 Task: Send an email with the signature Dominique Adams with the subject 'Budget report' and the message 'I am writing to inform you that there will be a delay in the shipment.' from softage.1@softage.net to softage.3@softage.net and softage.4@softage.net with CC to softage.5@softage.net
Action: Mouse moved to (712, 329)
Screenshot: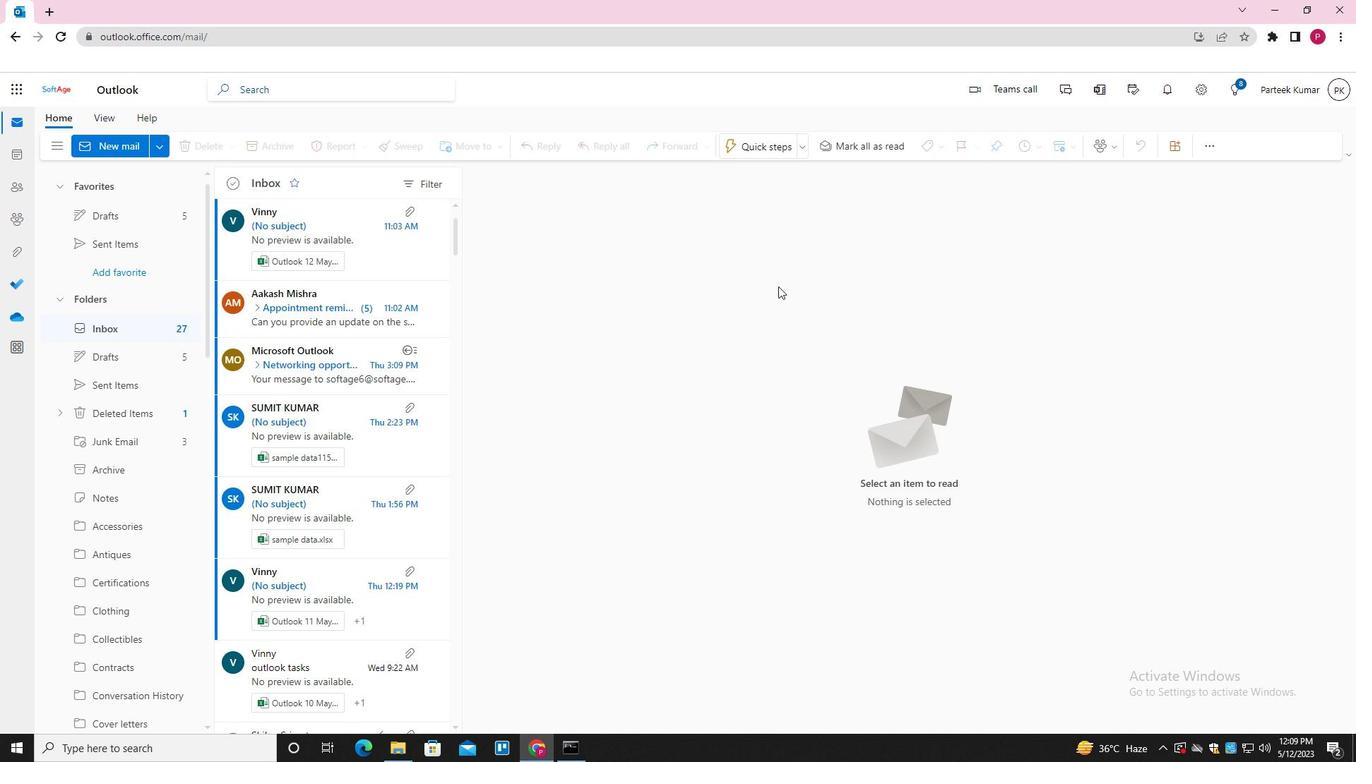 
Action: Key pressed n
Screenshot: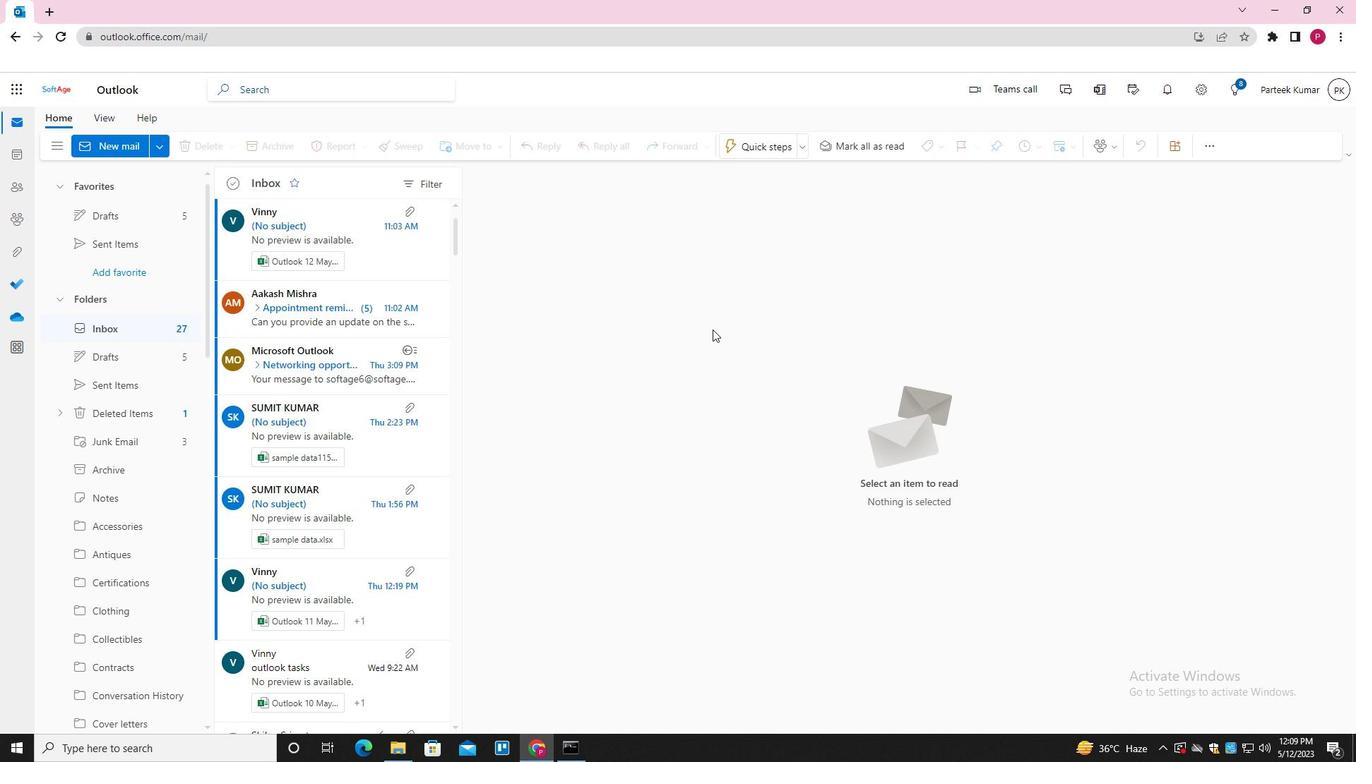 
Action: Mouse moved to (945, 146)
Screenshot: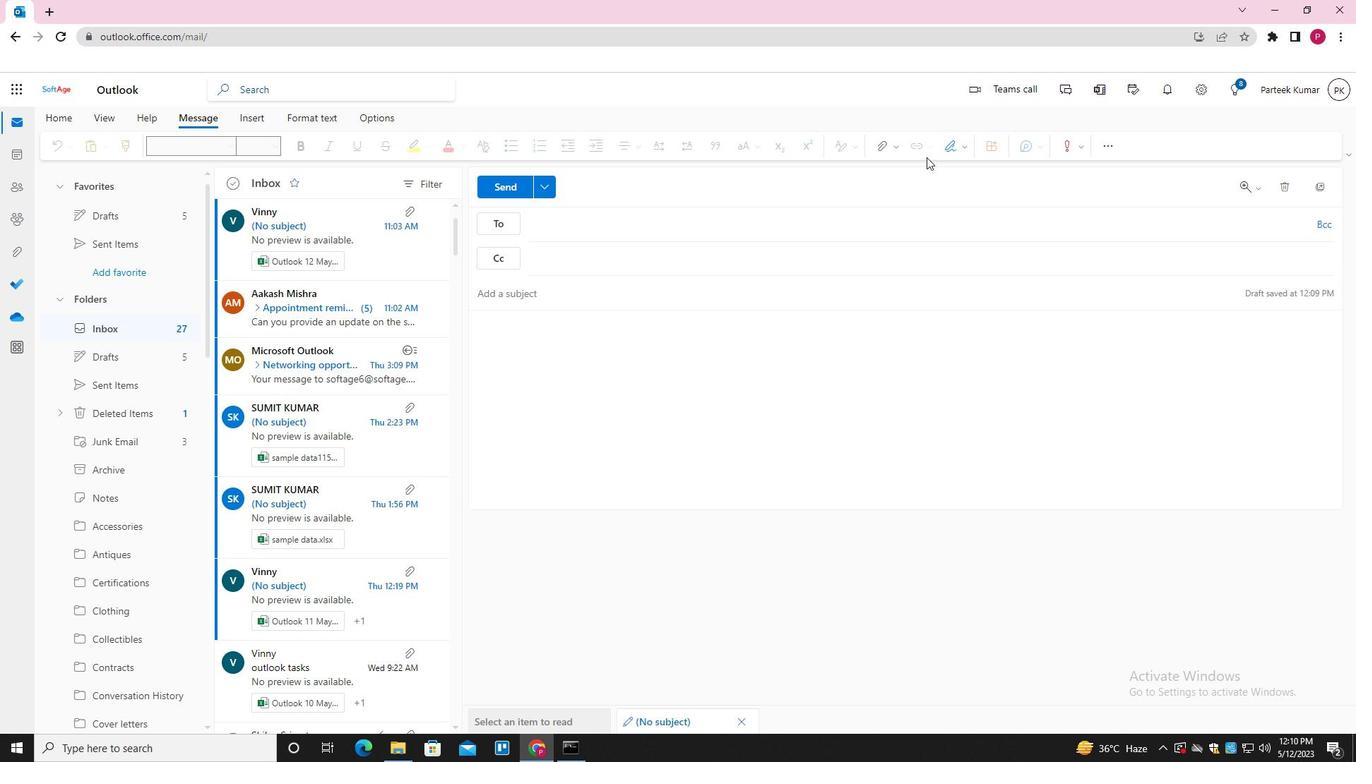
Action: Mouse pressed left at (945, 146)
Screenshot: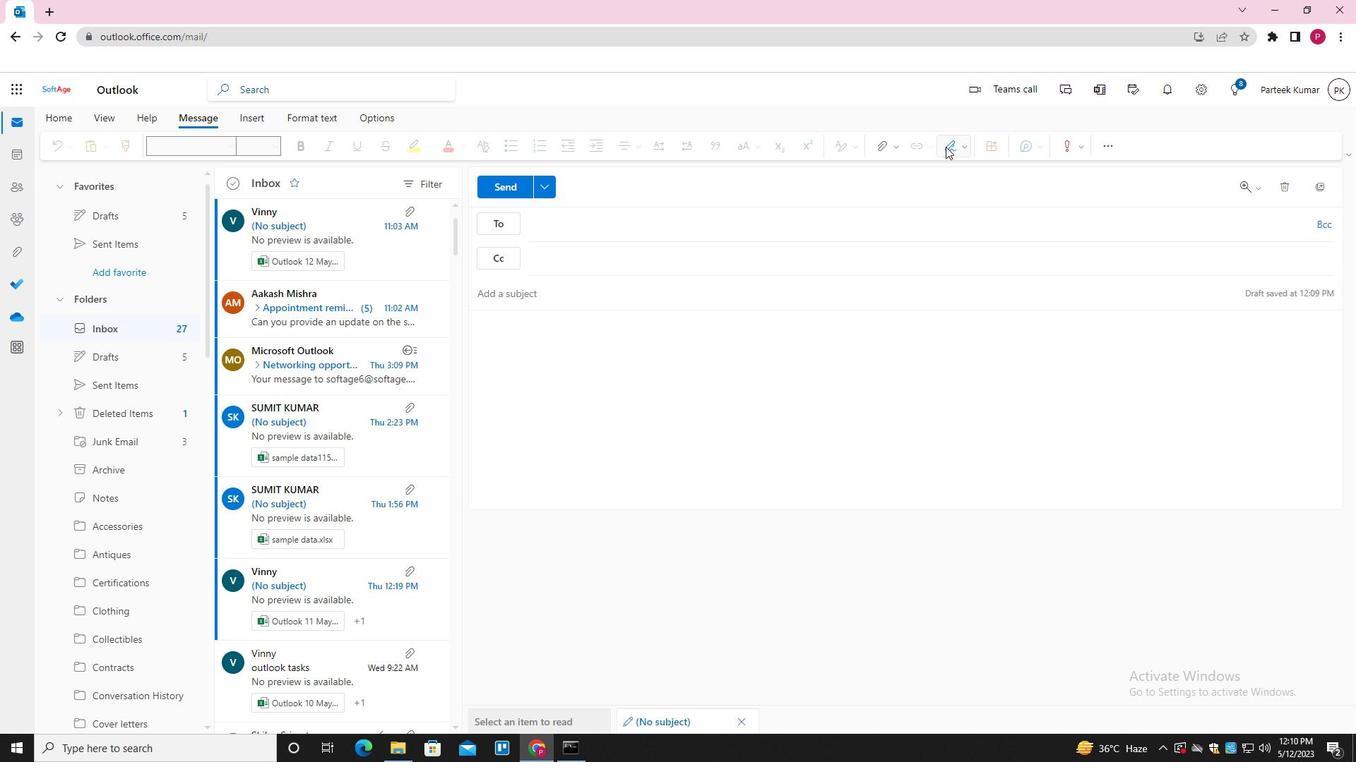 
Action: Mouse moved to (912, 205)
Screenshot: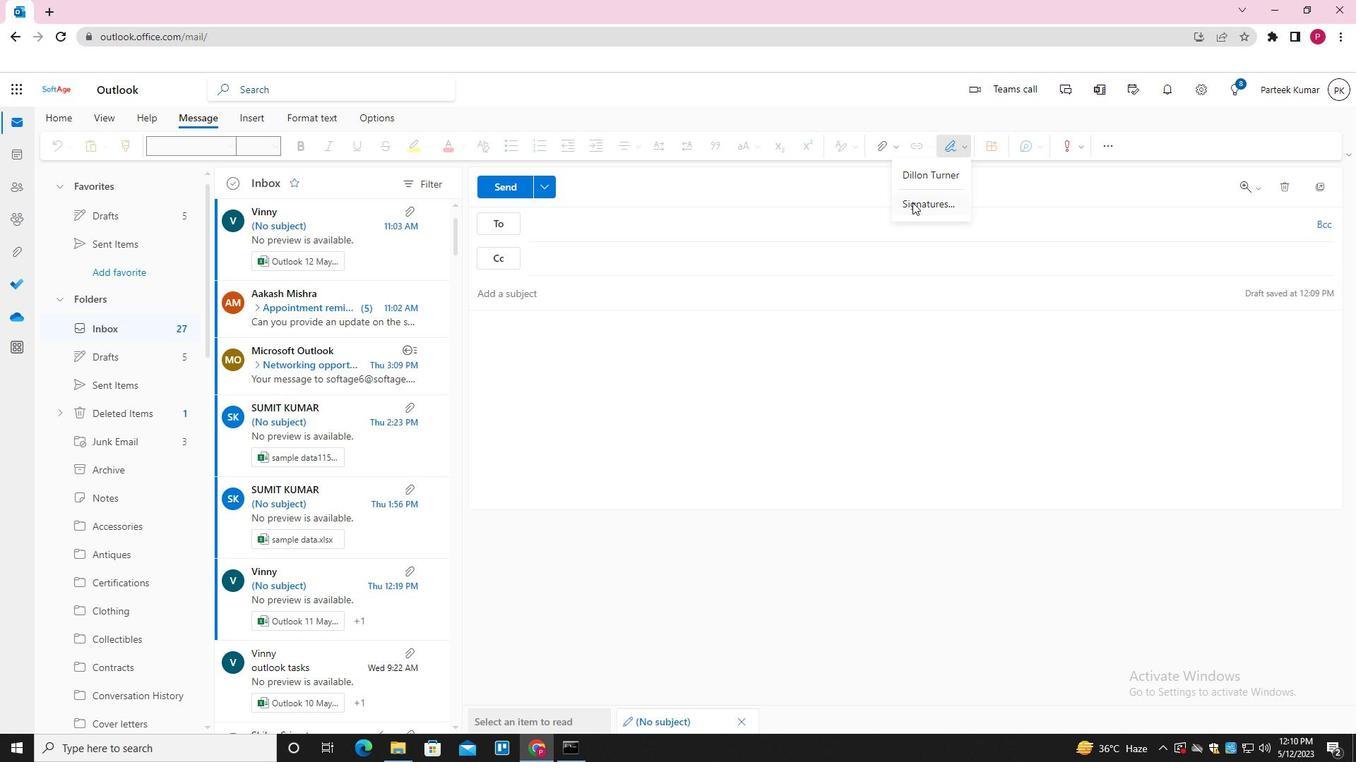 
Action: Mouse pressed left at (912, 205)
Screenshot: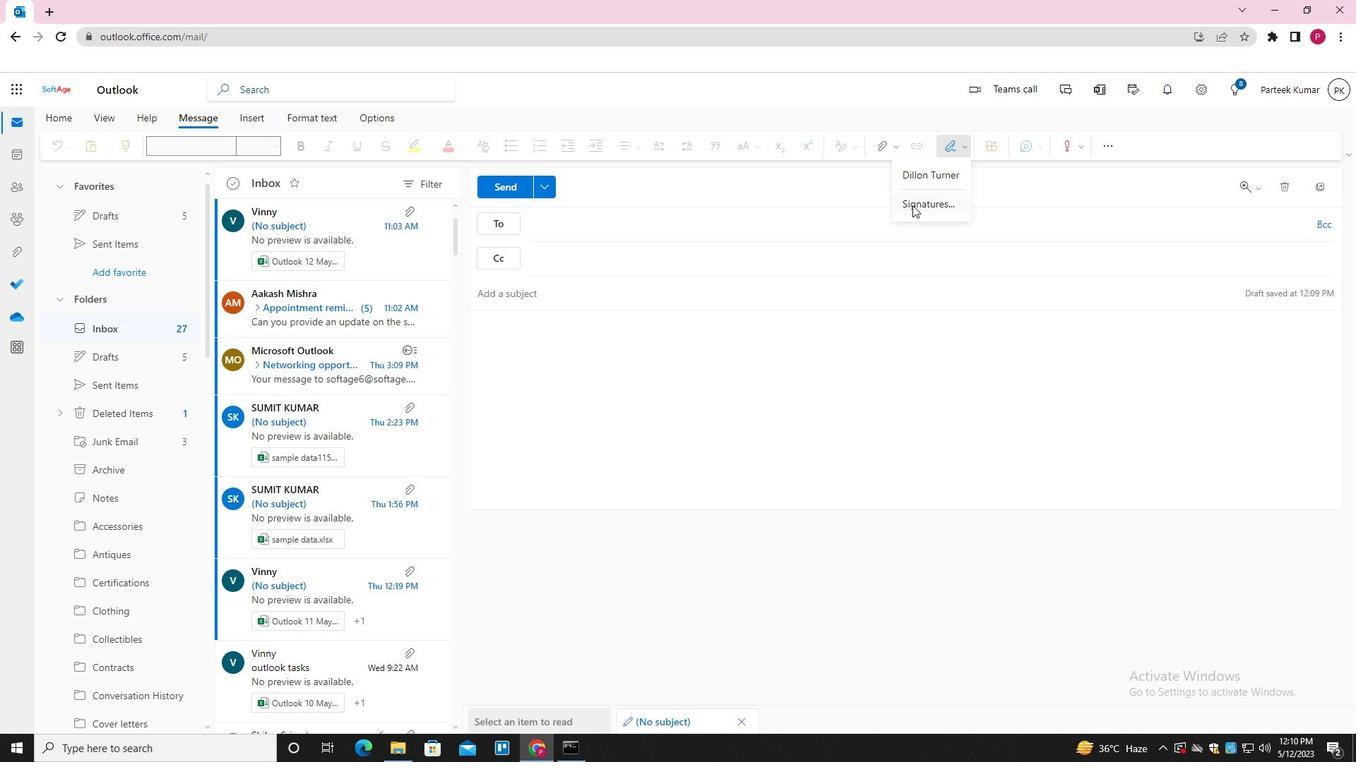 
Action: Mouse moved to (955, 255)
Screenshot: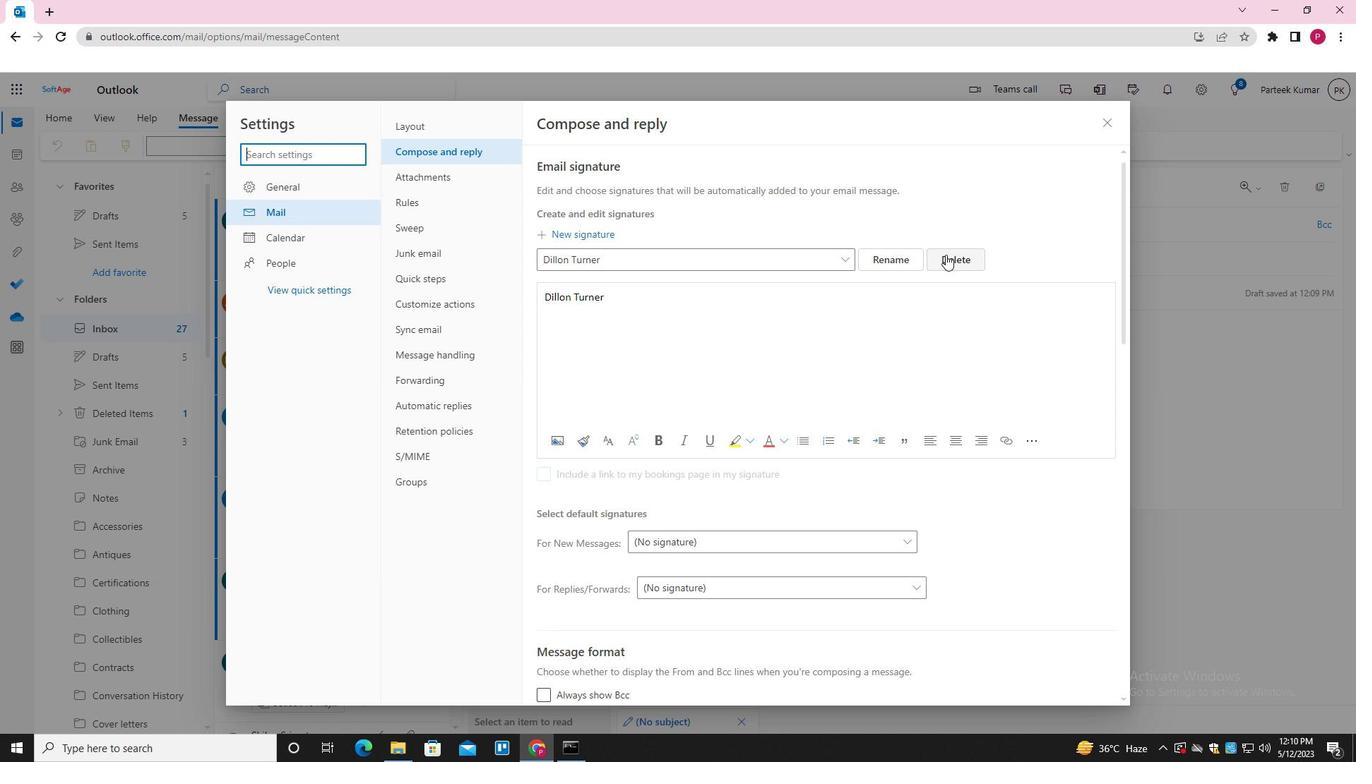 
Action: Mouse pressed left at (955, 255)
Screenshot: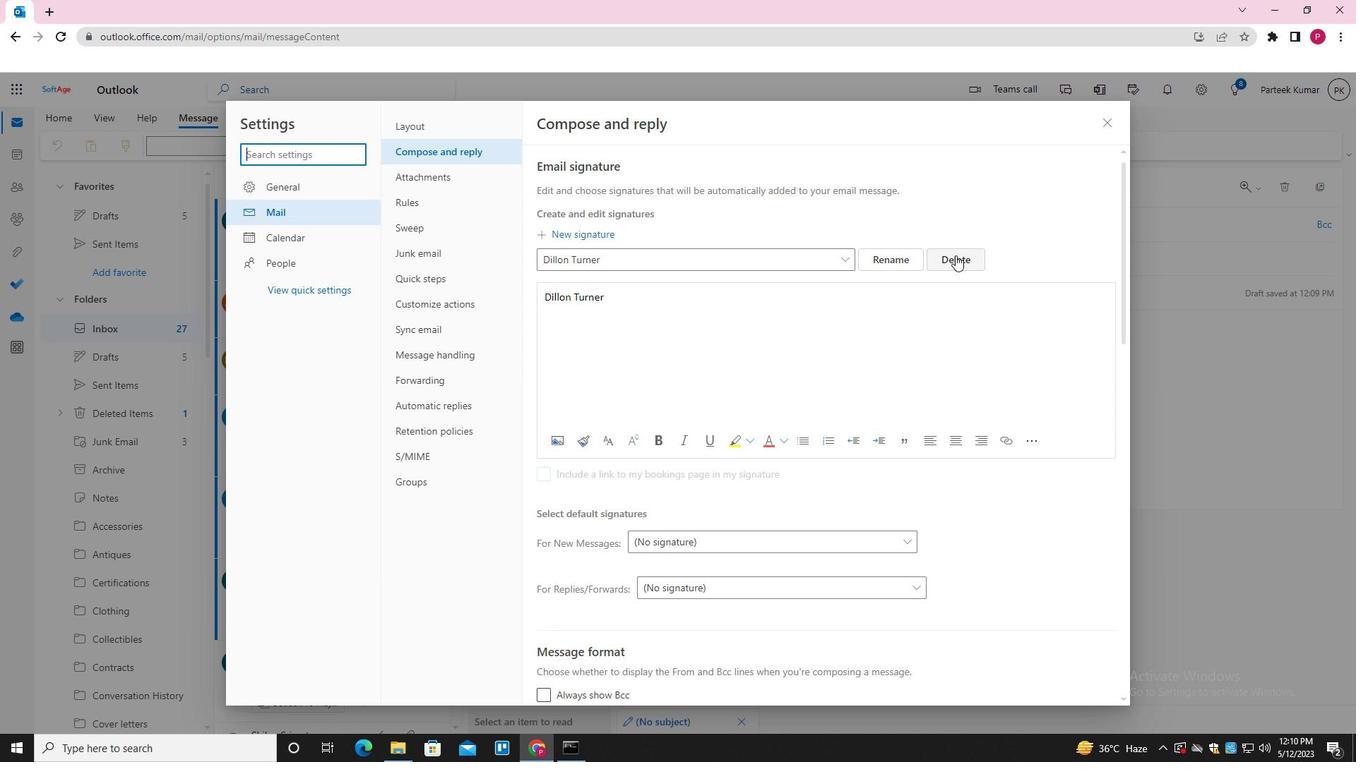 
Action: Mouse moved to (727, 262)
Screenshot: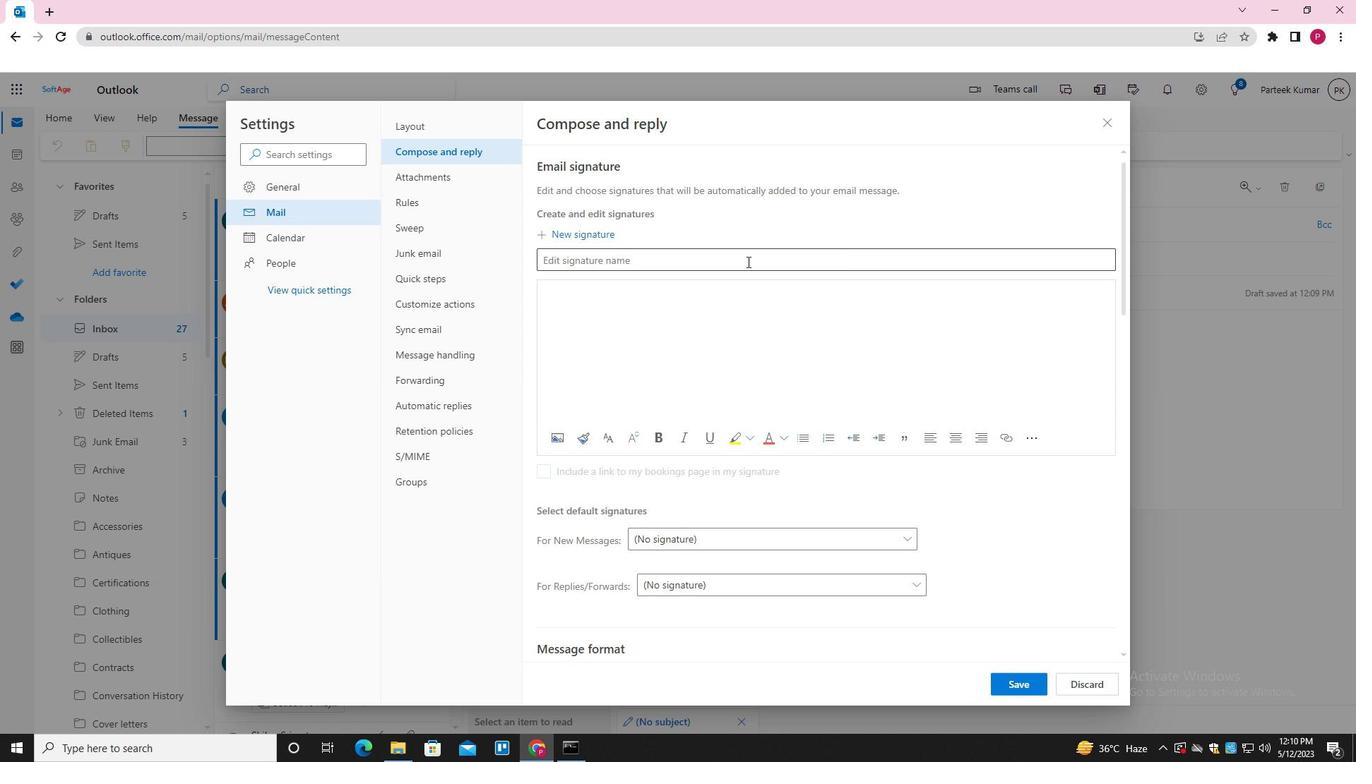 
Action: Mouse pressed left at (727, 262)
Screenshot: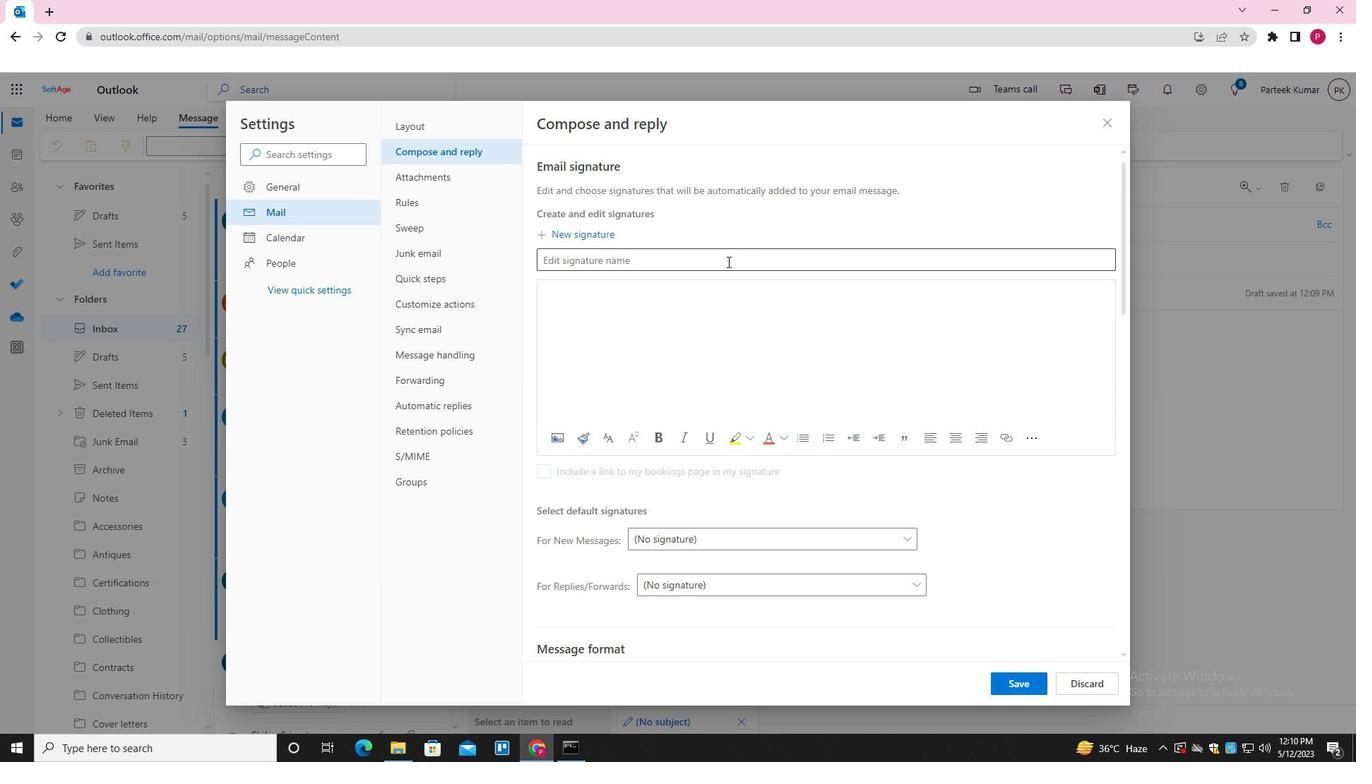 
Action: Key pressed <Key.shift>DOMINIQUE<Key.enter><Key.space><Key.shift>ADAMS<Key.space><Key.tab><Key.shift>DOMINIQUE<Key.space><Key.shift>ADAMS<Key.space>
Screenshot: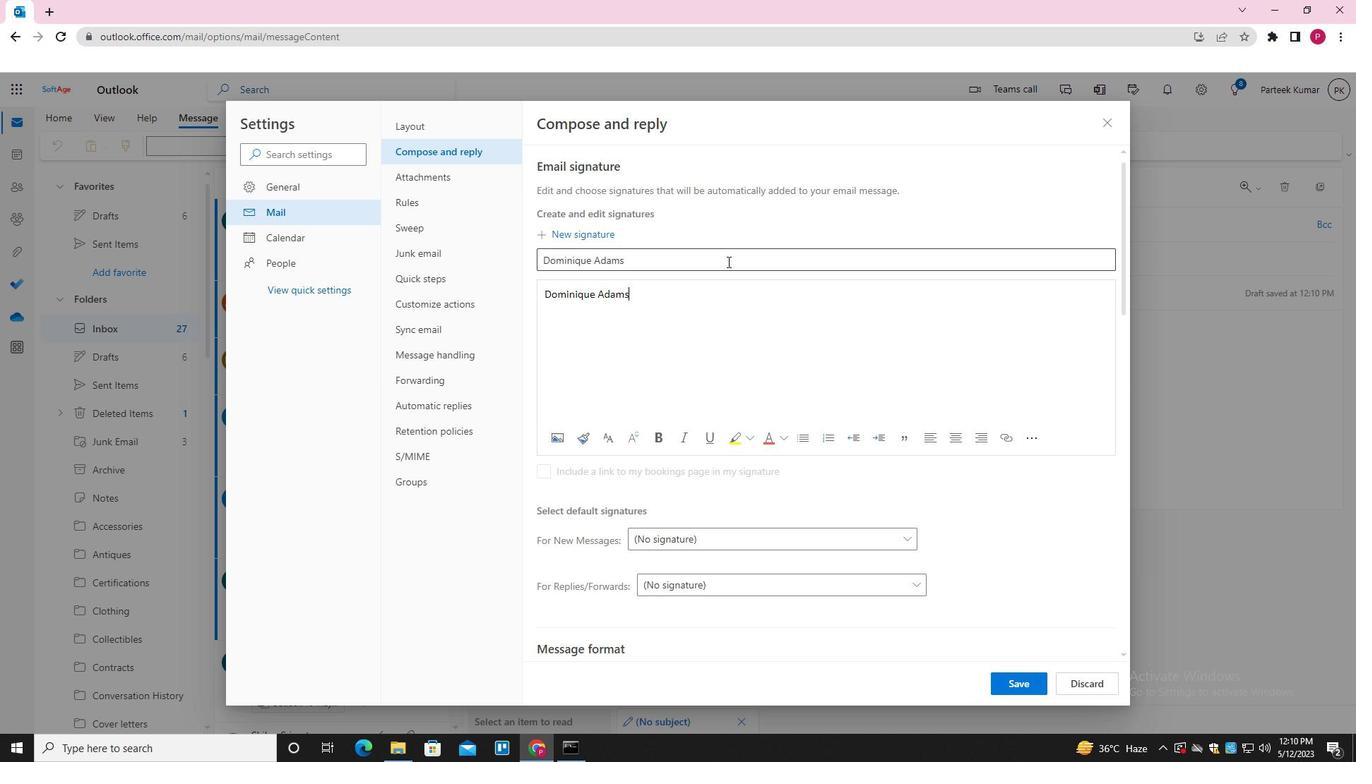 
Action: Mouse moved to (1021, 690)
Screenshot: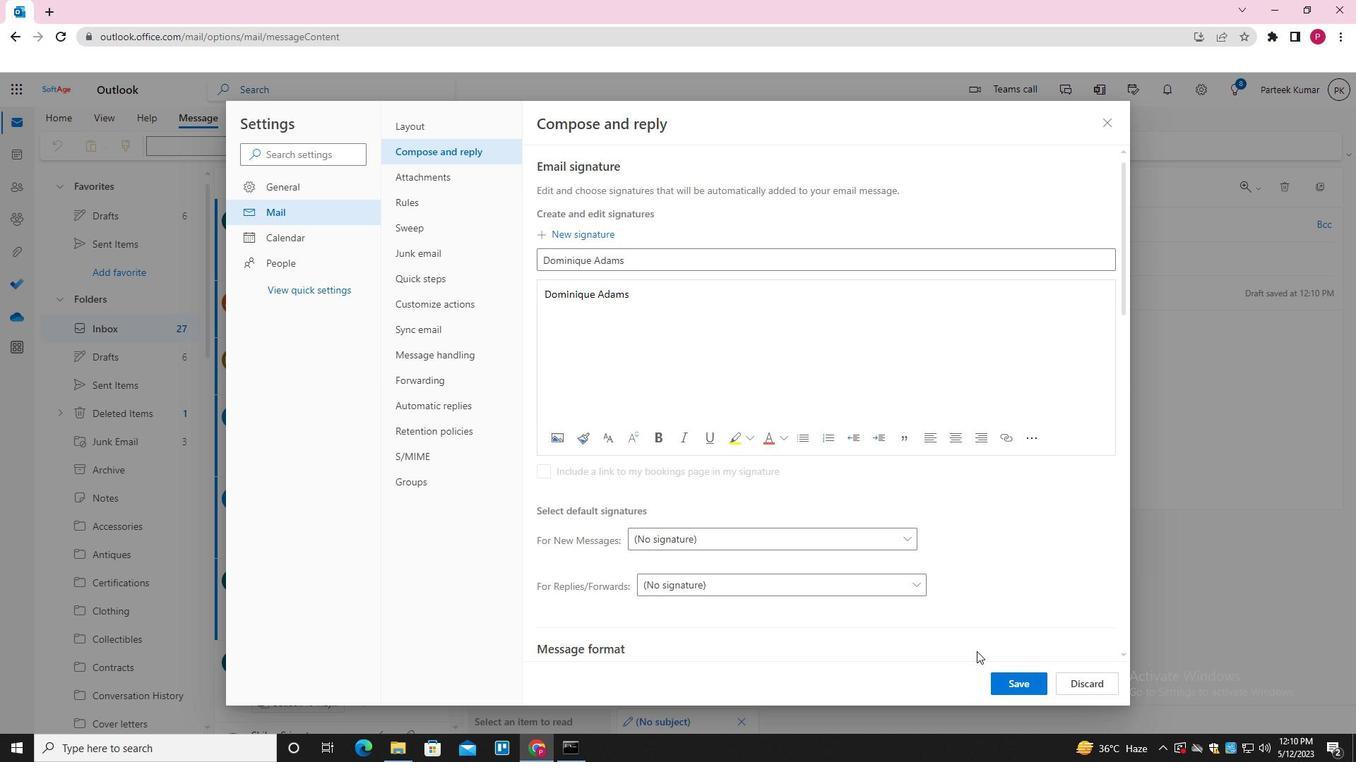 
Action: Mouse pressed left at (1021, 690)
Screenshot: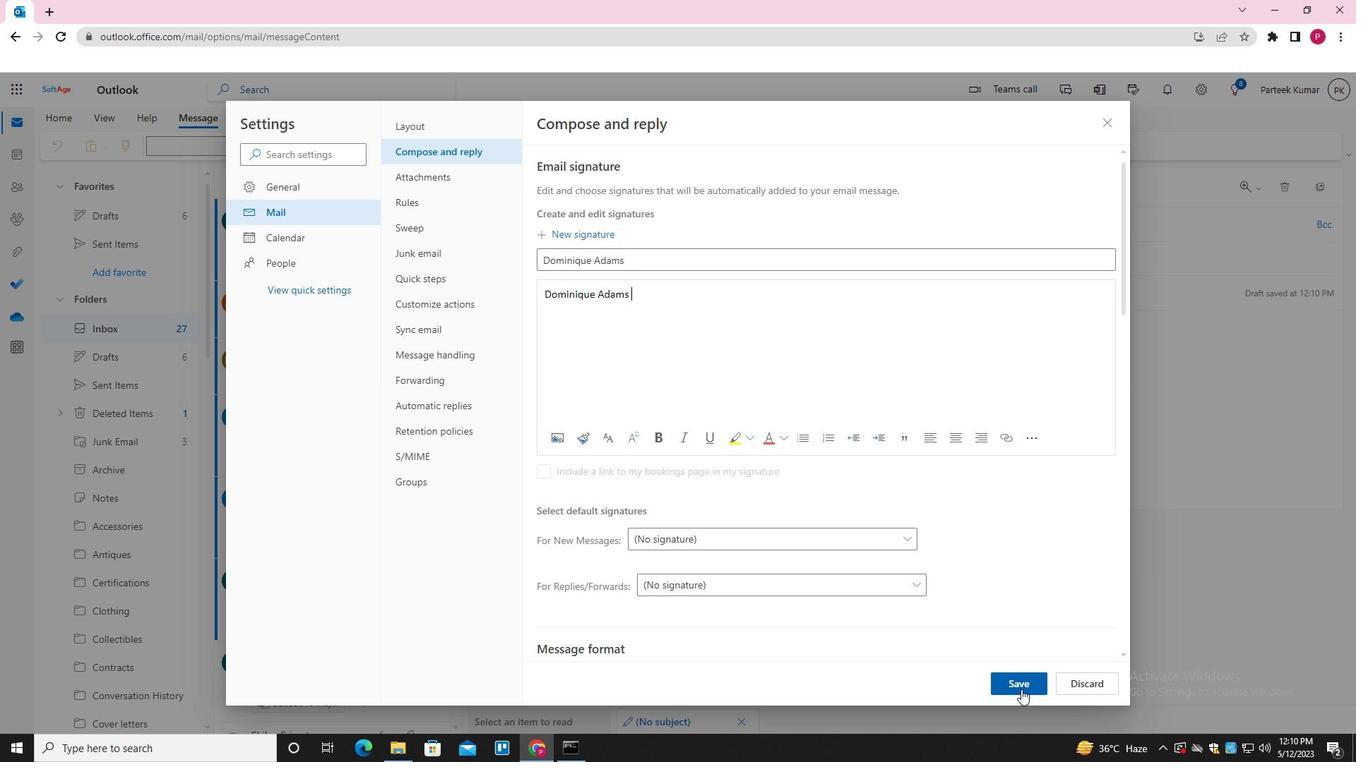 
Action: Mouse moved to (1100, 122)
Screenshot: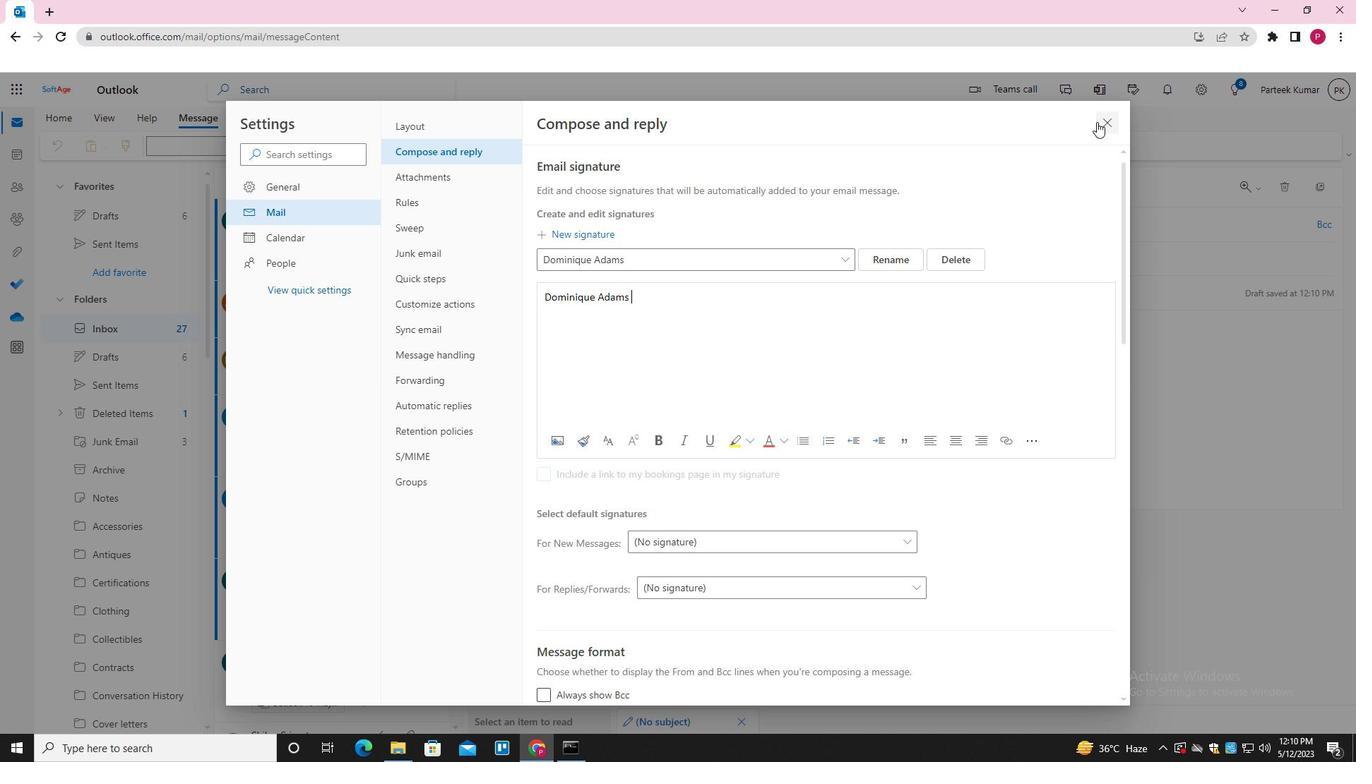 
Action: Mouse pressed left at (1100, 122)
Screenshot: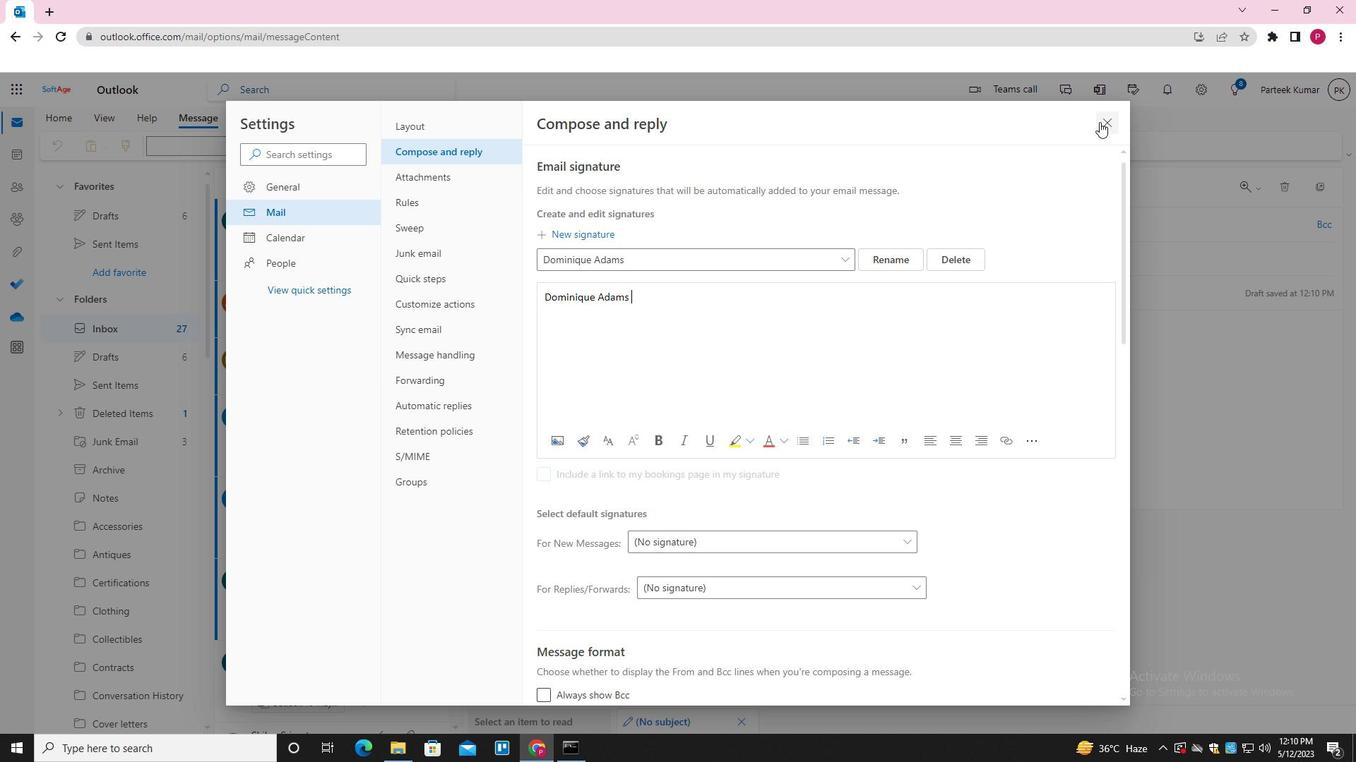 
Action: Mouse moved to (782, 331)
Screenshot: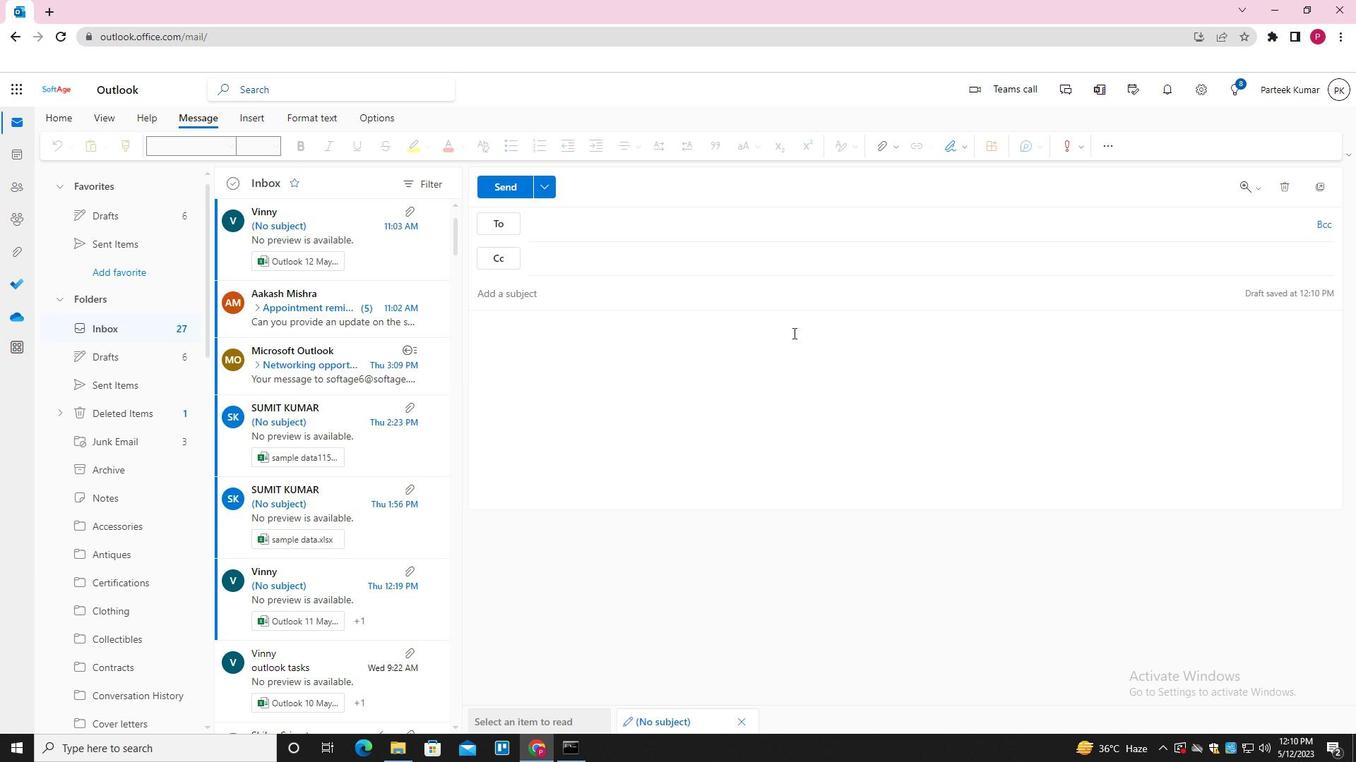 
Action: Mouse pressed left at (782, 331)
Screenshot: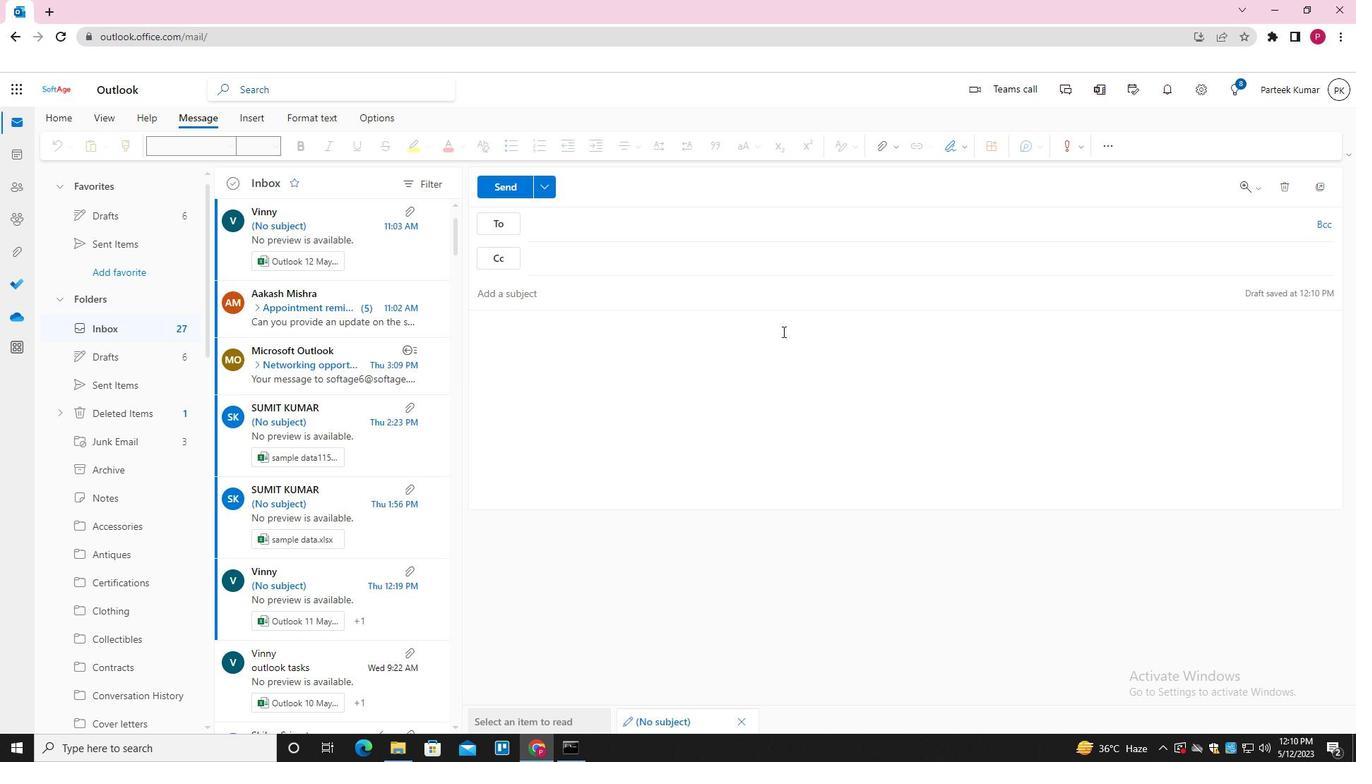 
Action: Mouse moved to (950, 146)
Screenshot: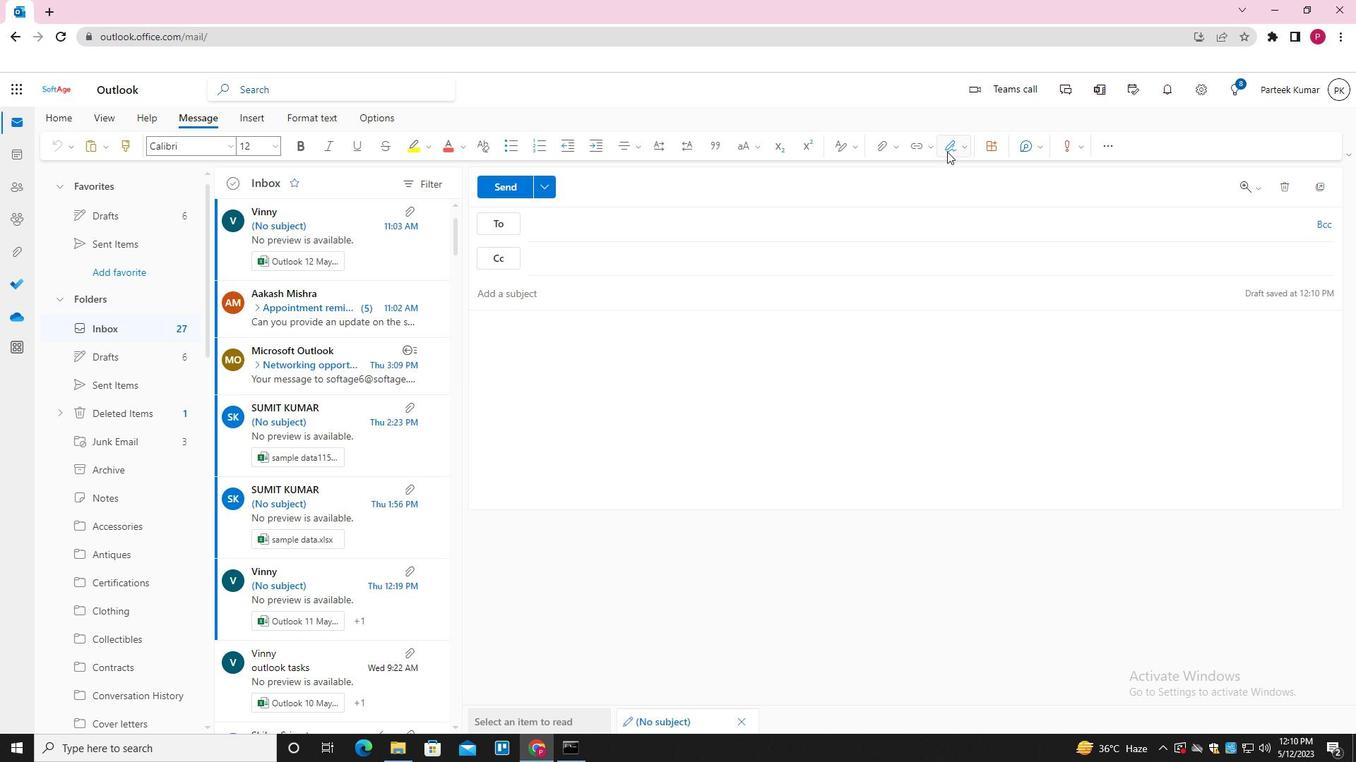 
Action: Mouse pressed left at (950, 146)
Screenshot: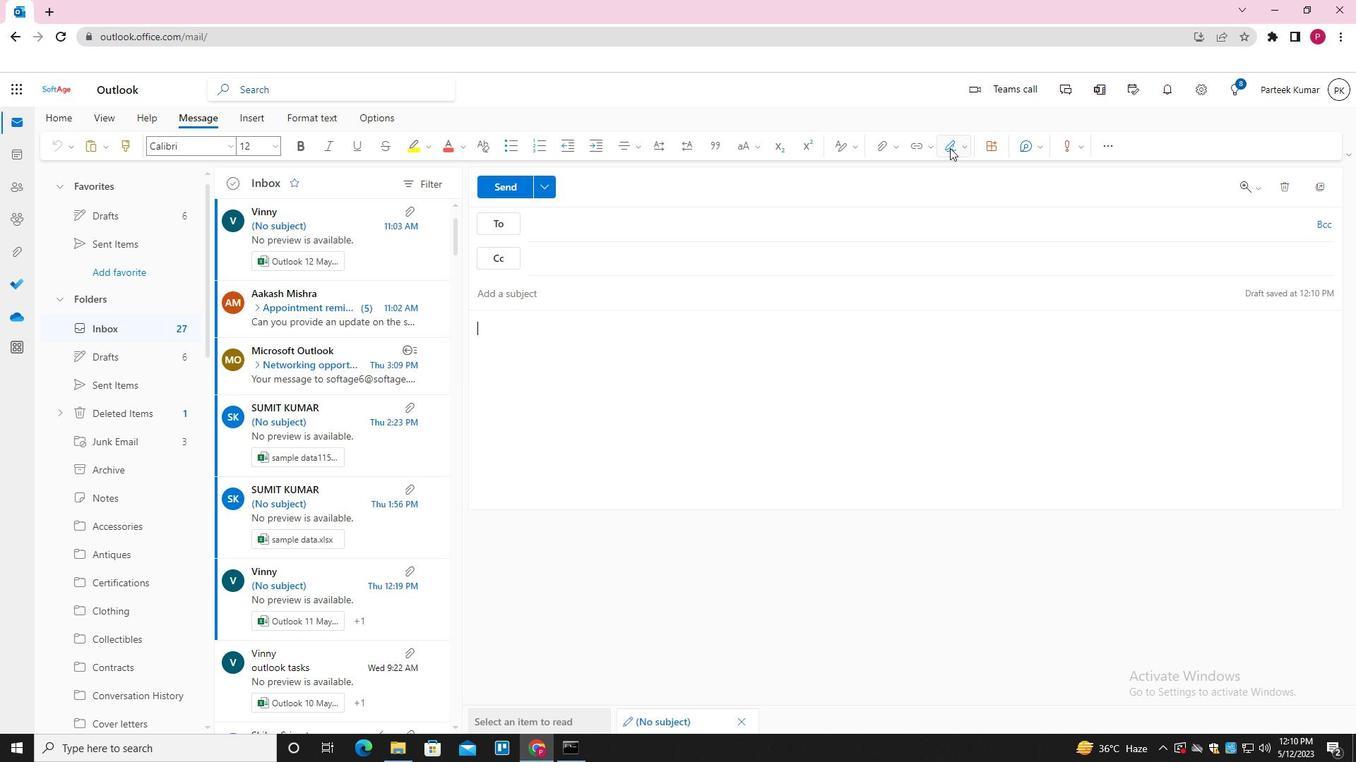 
Action: Mouse moved to (936, 176)
Screenshot: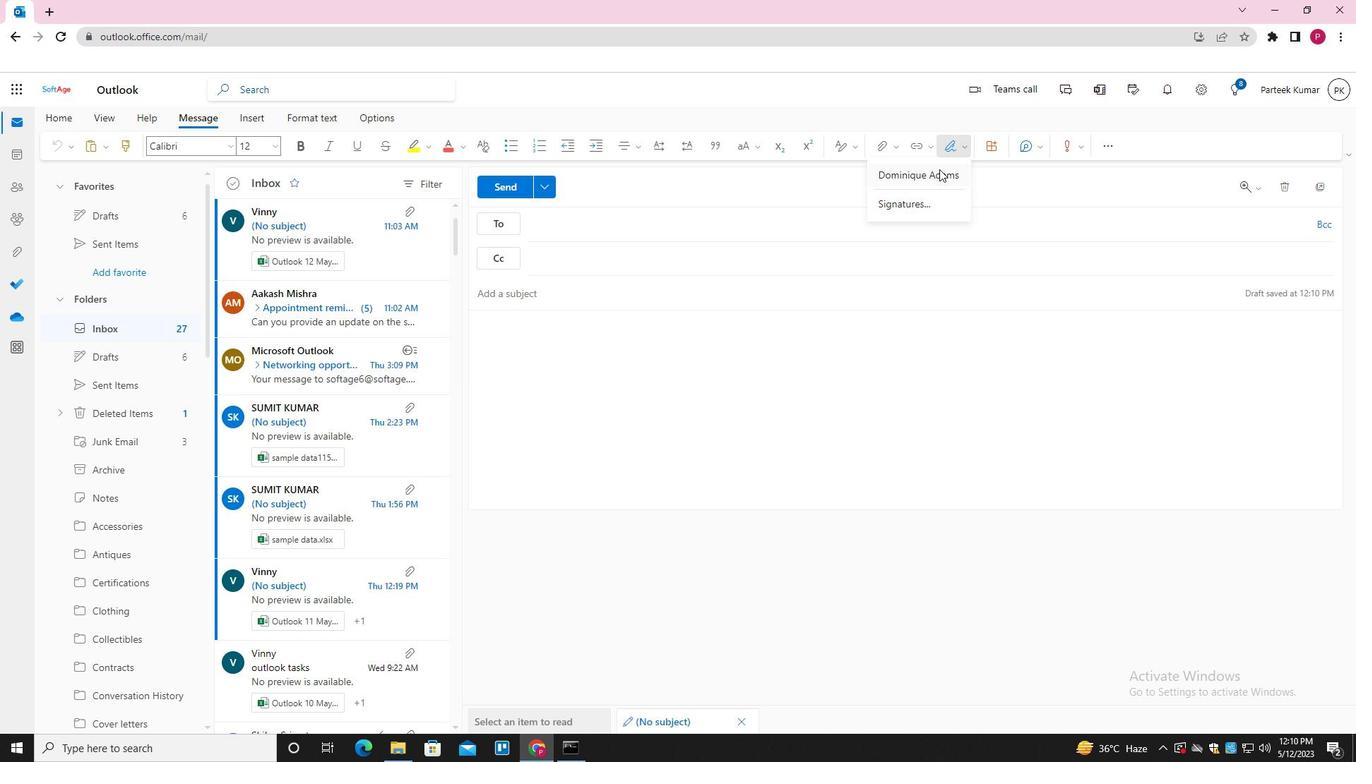 
Action: Mouse pressed left at (936, 176)
Screenshot: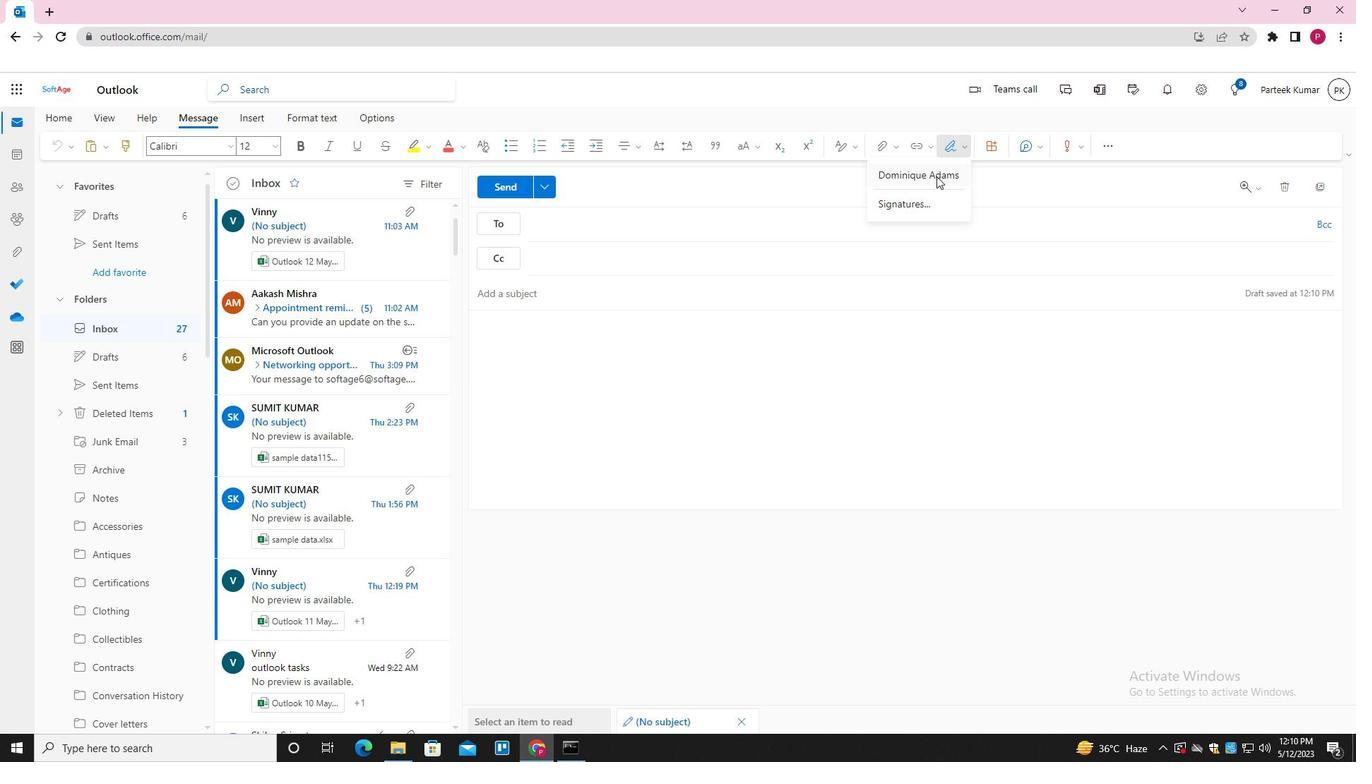 
Action: Mouse moved to (687, 294)
Screenshot: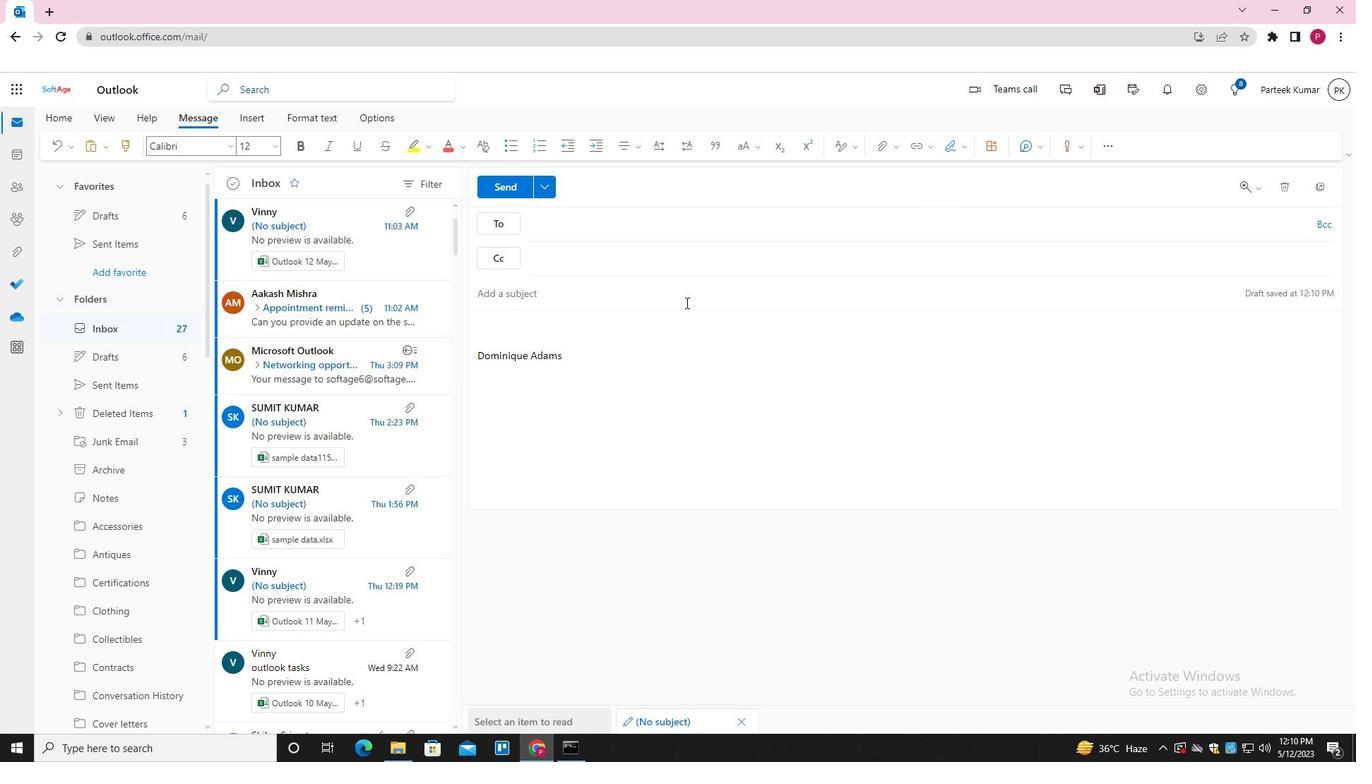 
Action: Mouse pressed left at (687, 294)
Screenshot: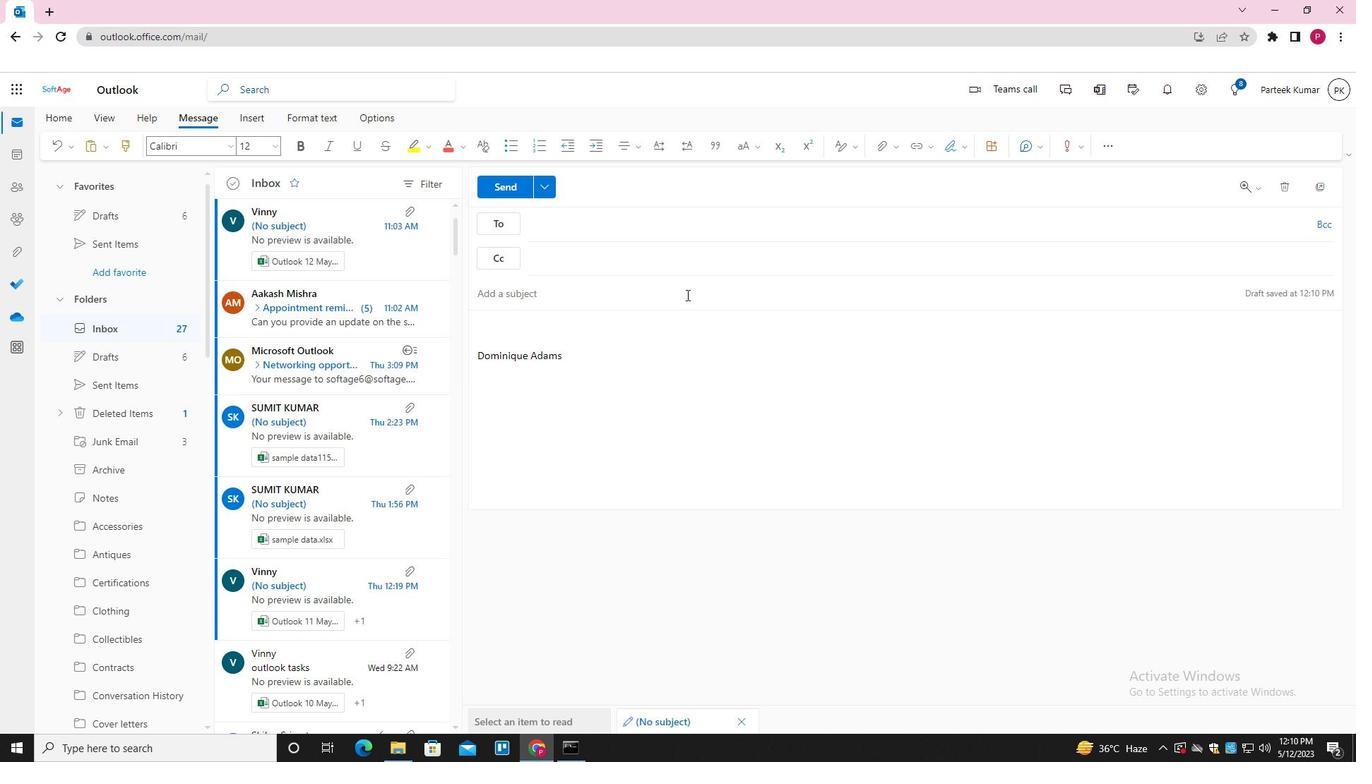 
Action: Key pressed <Key.shift_r>BUDGET<Key.space>REPORT<Key.tab><Key.shift_r>I<Key.space>AM<Key.space>WRITING<Key.space>TO<Key.space>INFORM<Key.space>THAT<Key.space>THERE<Key.space>WILL<Key.space>BE<Key.space>DELAY<Key.space>IN<Key.space>THE<Key.space>SHIPMENT<Key.space>
Screenshot: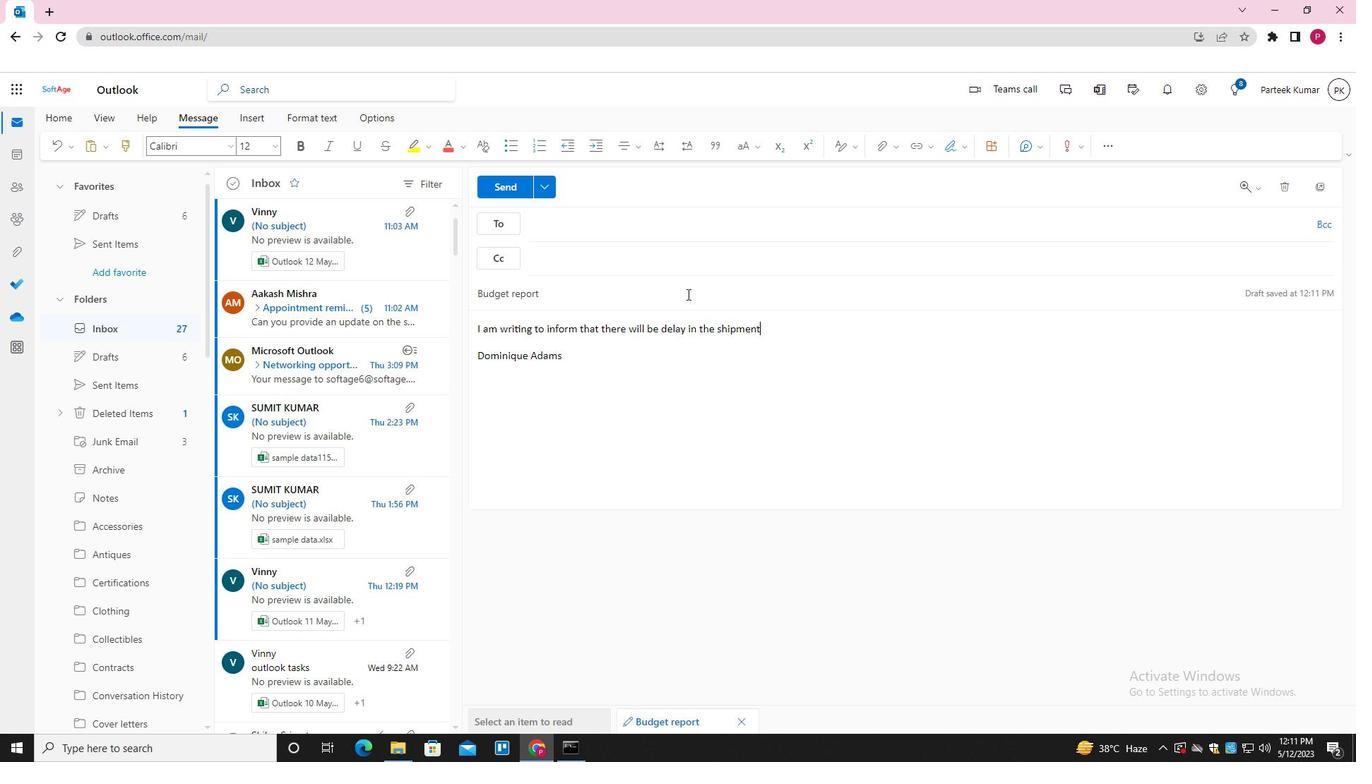 
Action: Mouse moved to (666, 230)
Screenshot: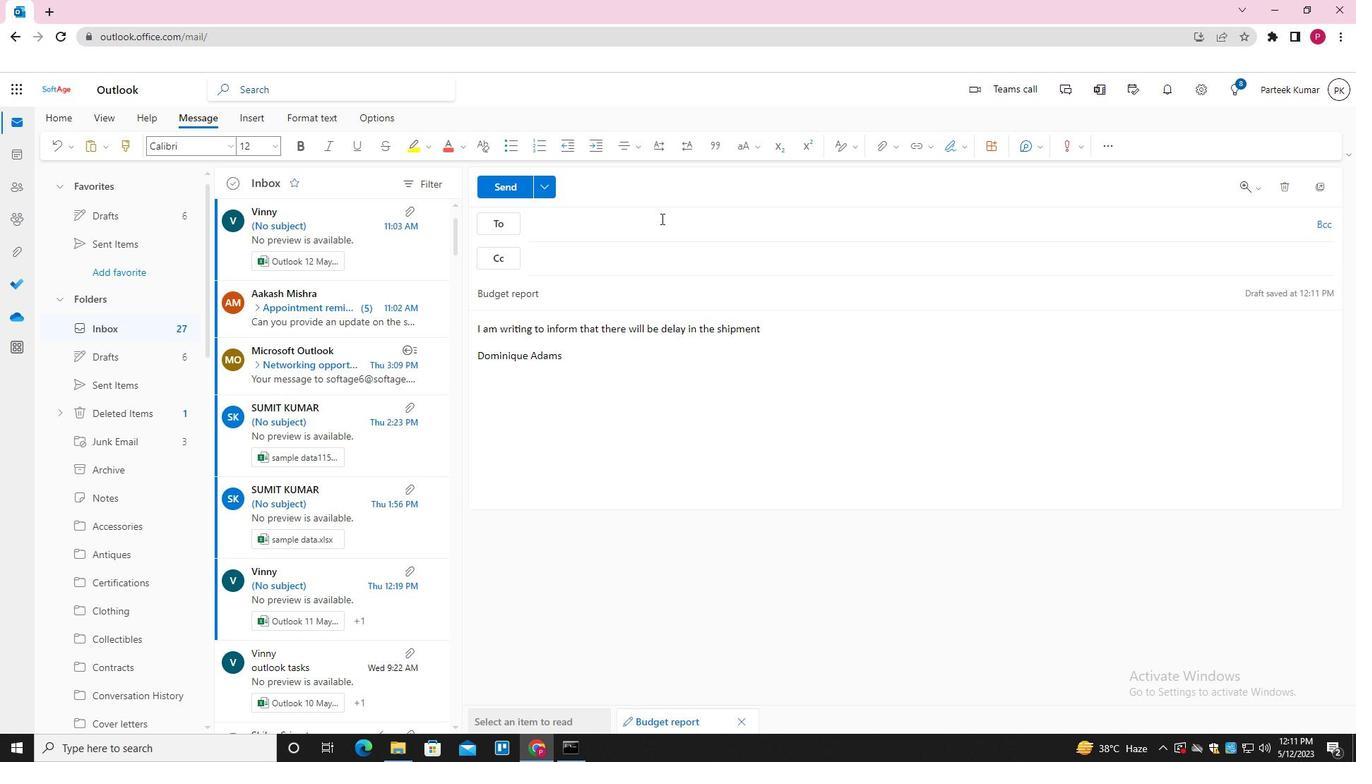 
Action: Mouse pressed left at (666, 230)
Screenshot: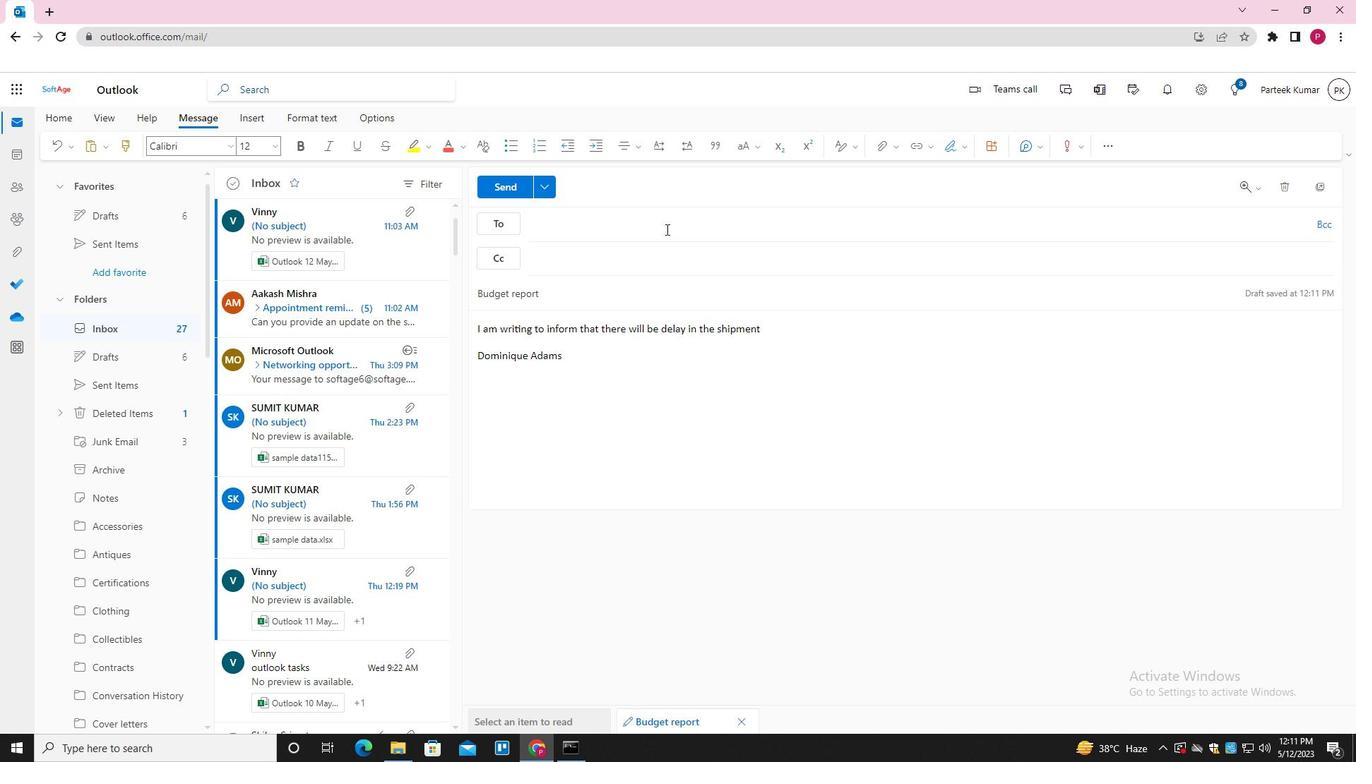 
Action: Key pressed SOFTAGE.3<Key.shift>@SOFTAGE.NET<Key.enter>SOFTAGE.4<Key.shift>@SOFTAGE,<Key.tab>SOFTAGE.5<Key.shift>@SOFTAGE.NET<Key.enter>
Screenshot: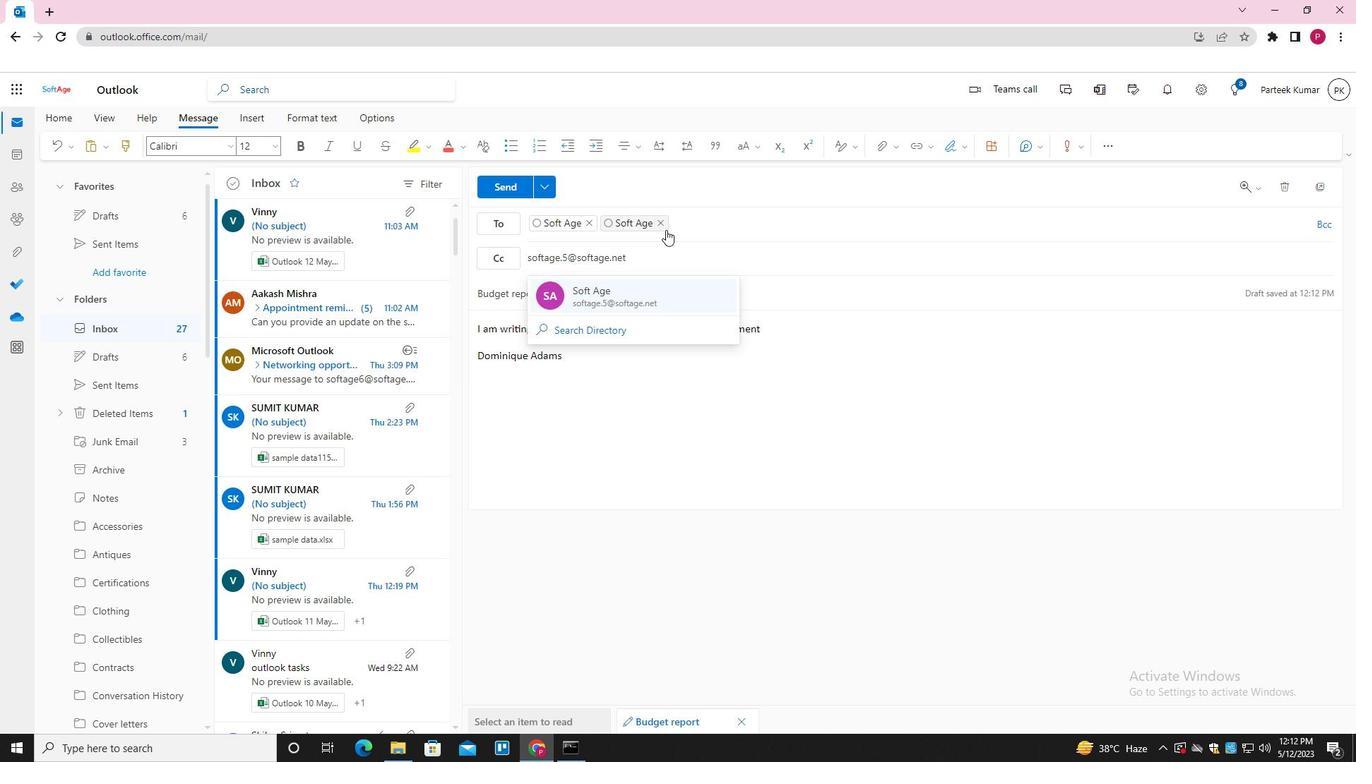 
Action: Mouse moved to (502, 190)
Screenshot: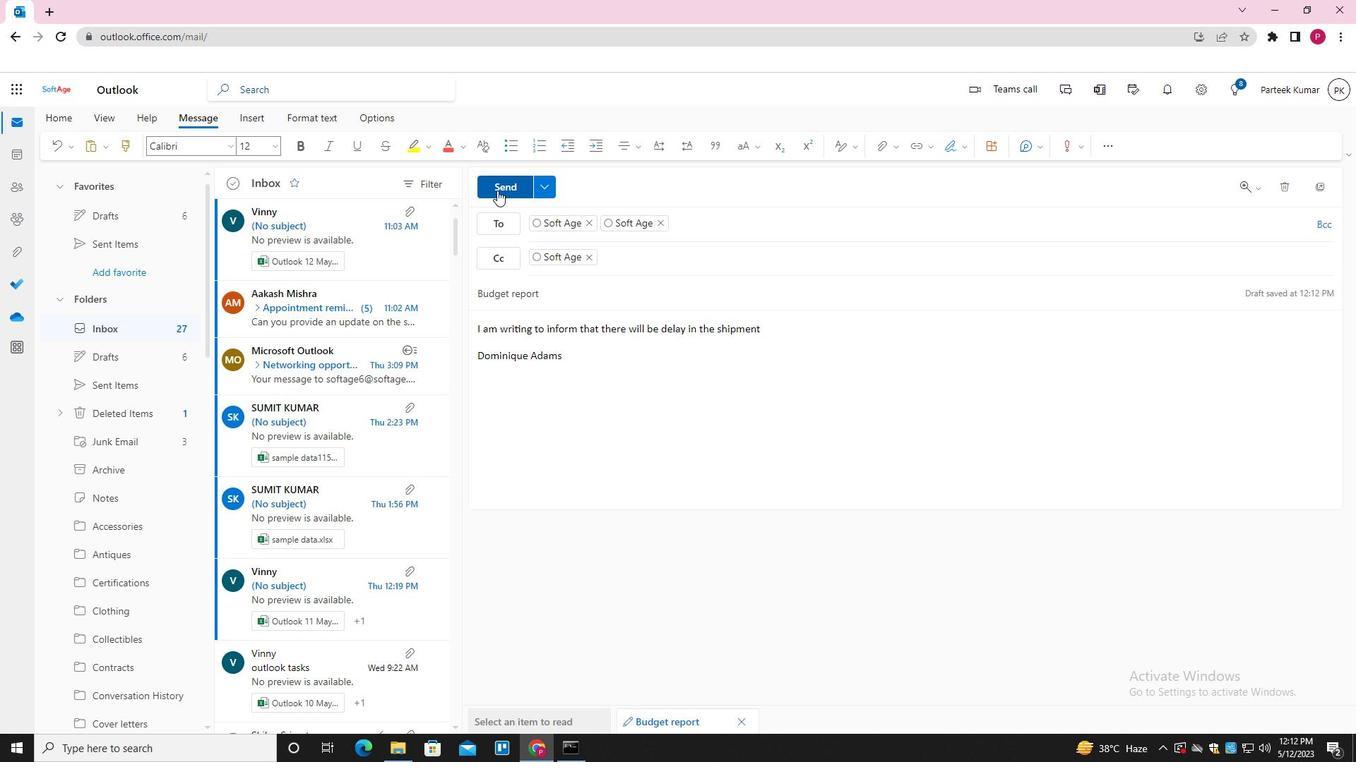 
Action: Mouse pressed left at (502, 190)
Screenshot: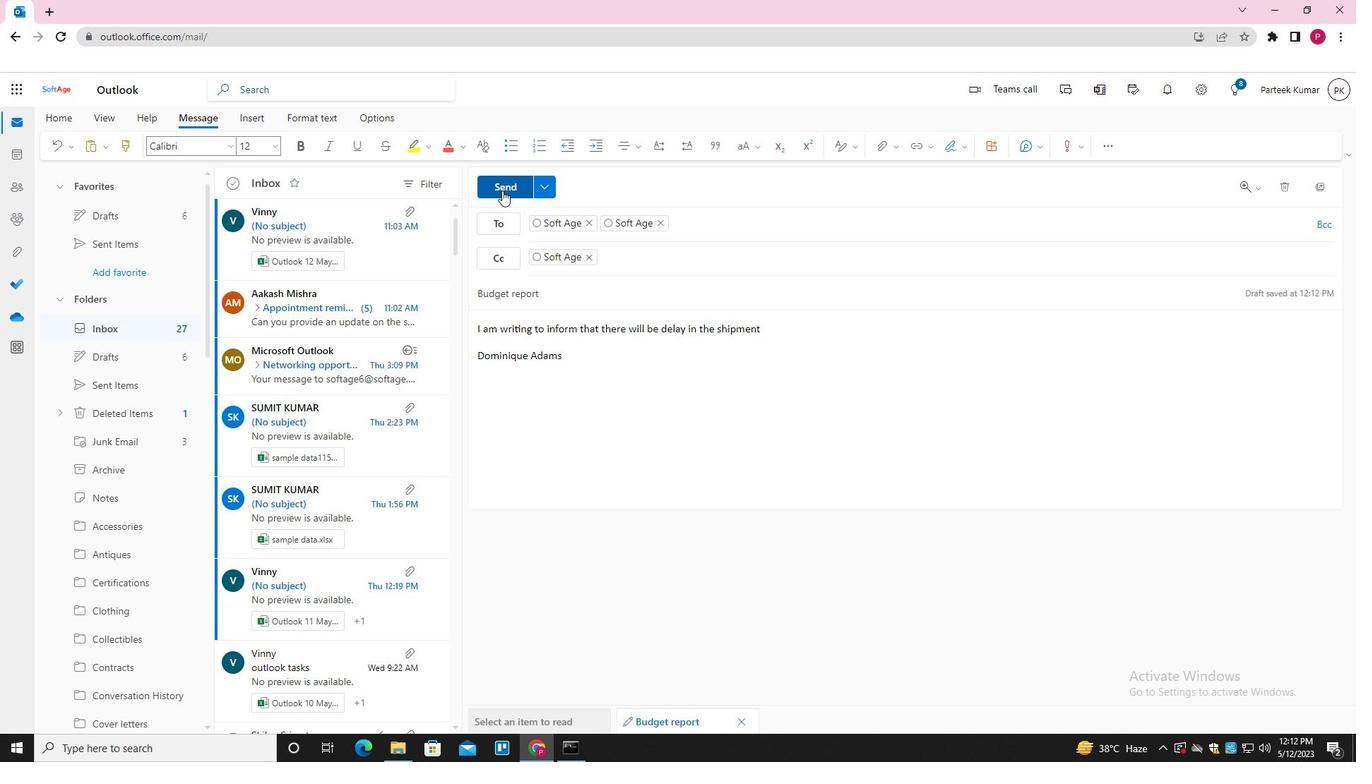 
Action: Mouse moved to (647, 284)
Screenshot: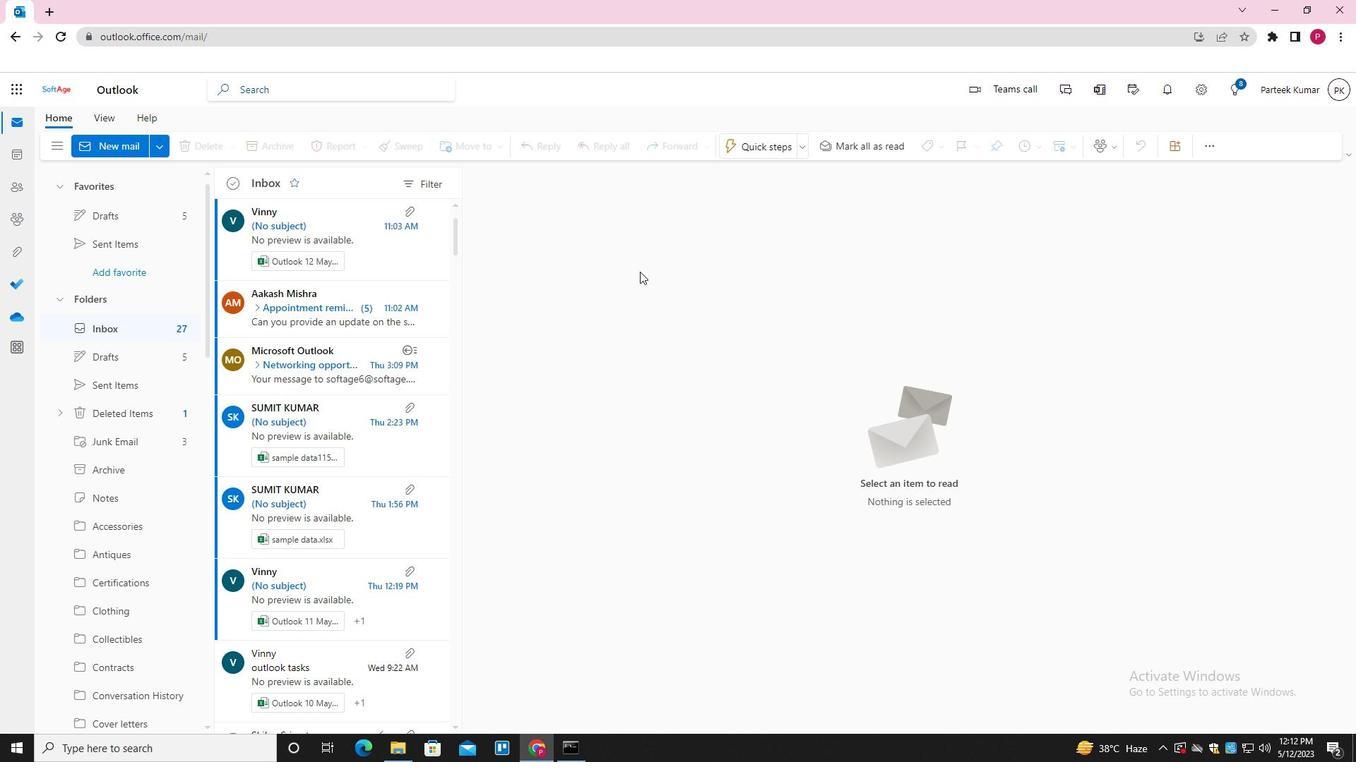 
